 Task: Change the configuration of the board layout of the mark's project to sort by "Title" in descending order.
Action: Mouse moved to (158, 134)
Screenshot: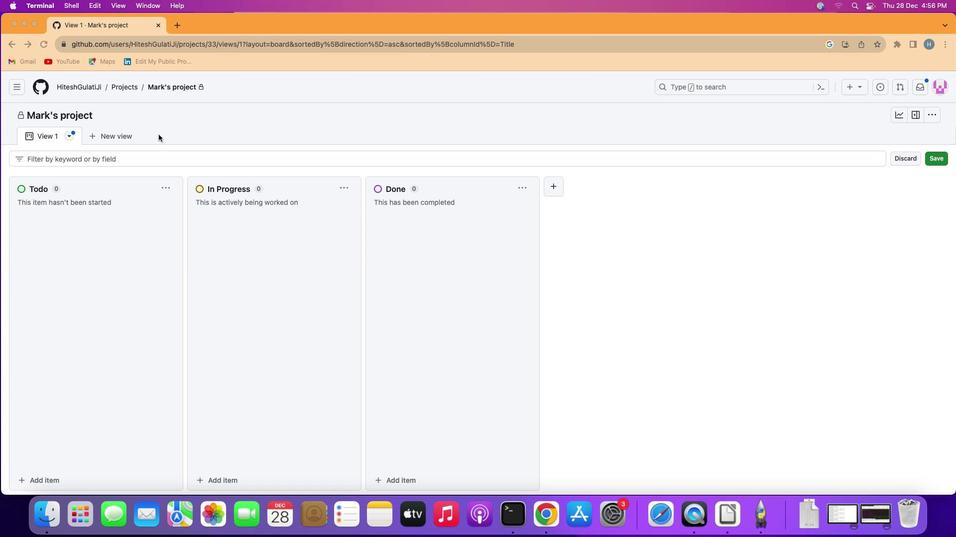 
Action: Mouse pressed left at (158, 134)
Screenshot: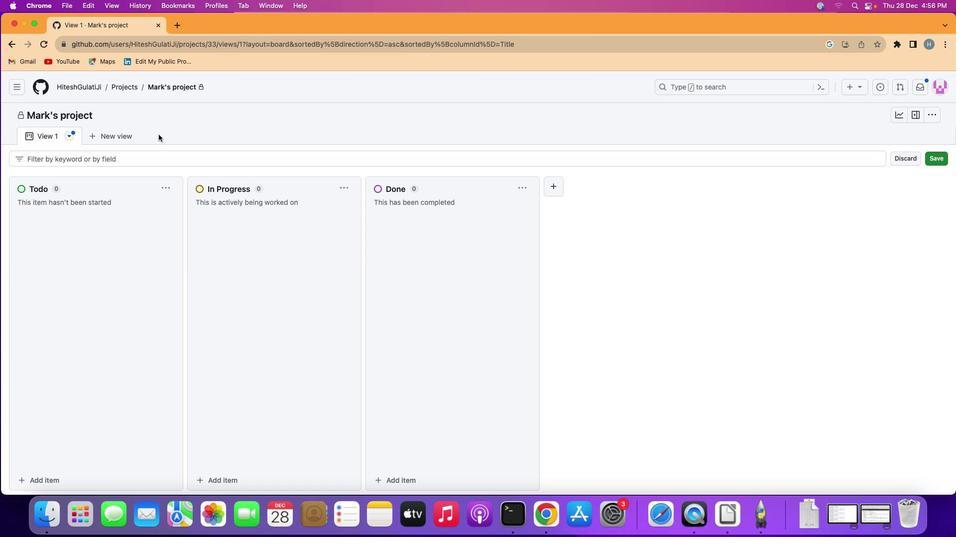 
Action: Mouse moved to (70, 134)
Screenshot: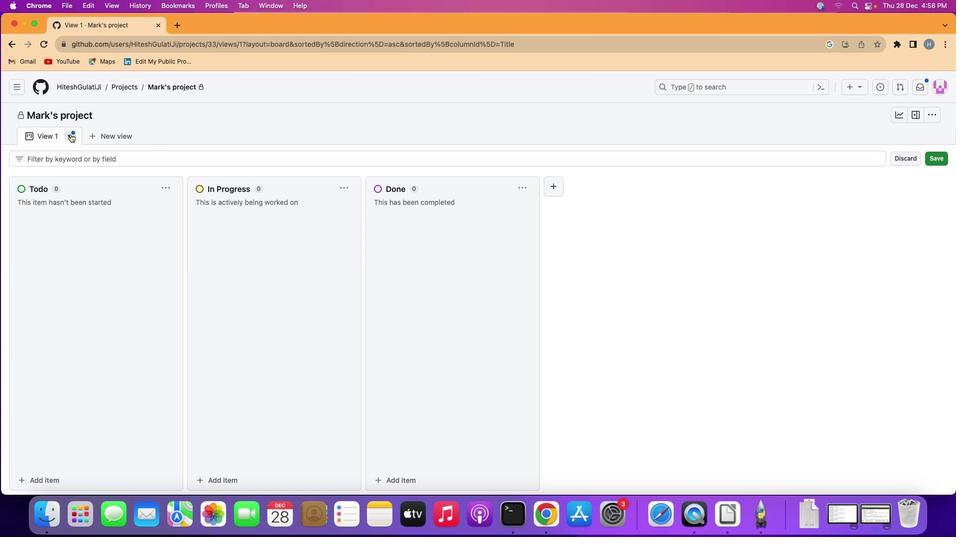 
Action: Mouse pressed left at (70, 134)
Screenshot: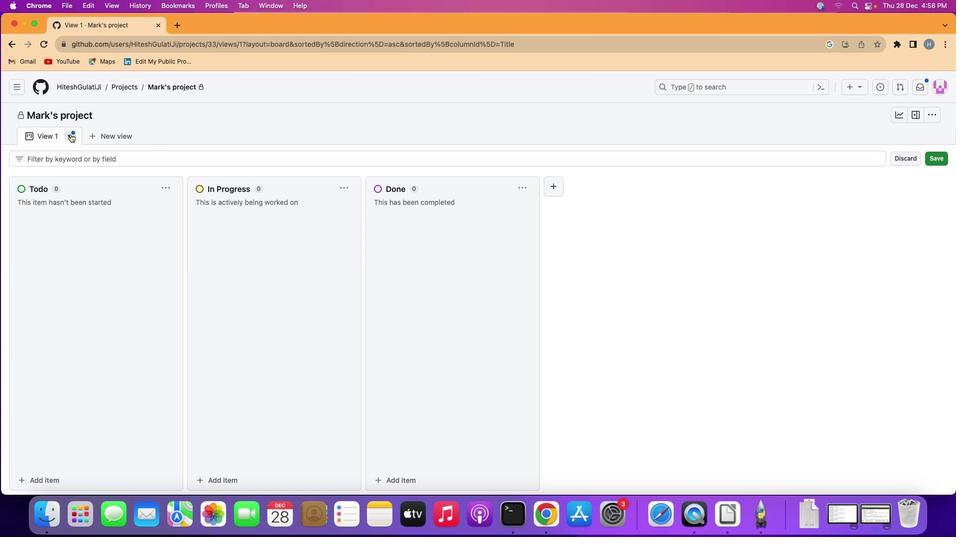 
Action: Mouse moved to (113, 259)
Screenshot: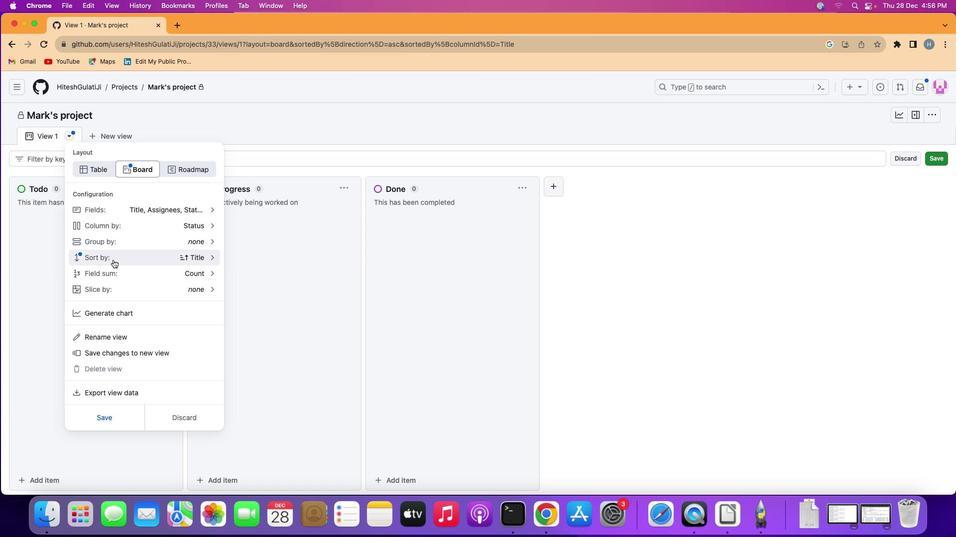 
Action: Mouse pressed left at (113, 259)
Screenshot: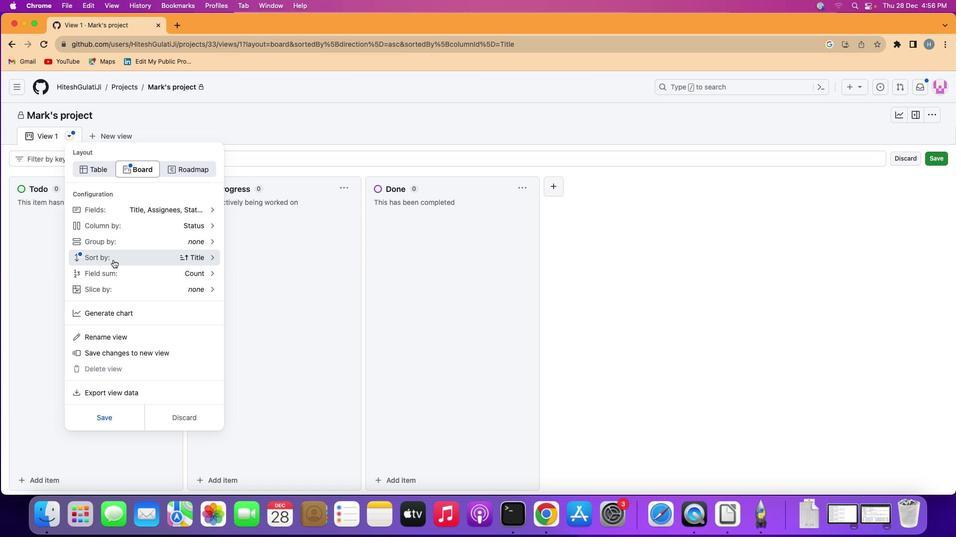 
Action: Mouse moved to (178, 188)
Screenshot: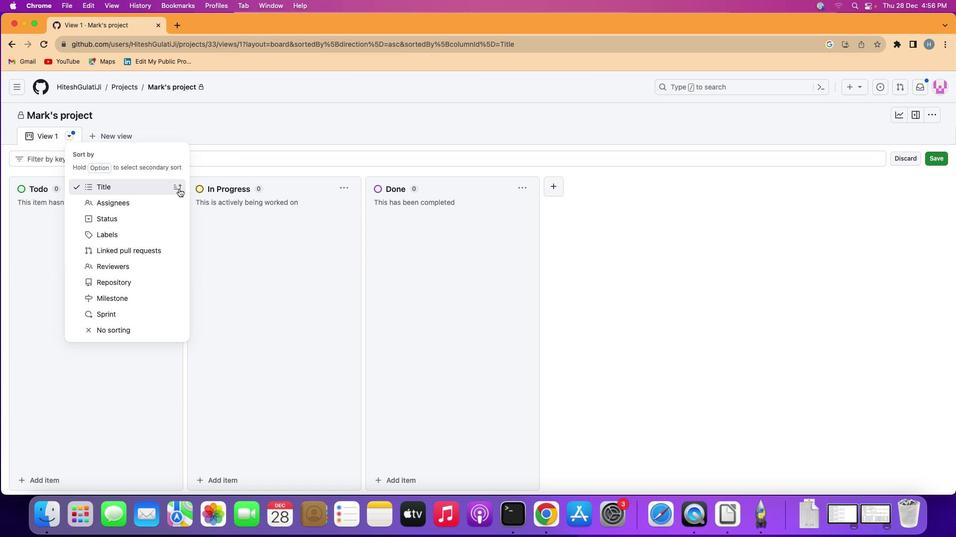
Action: Mouse pressed left at (178, 188)
Screenshot: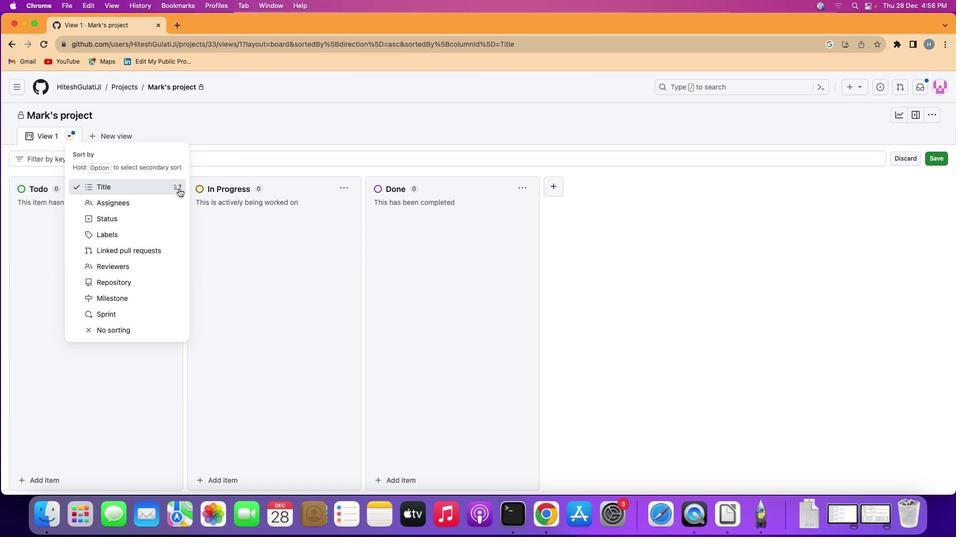 
Action: Mouse moved to (199, 209)
Screenshot: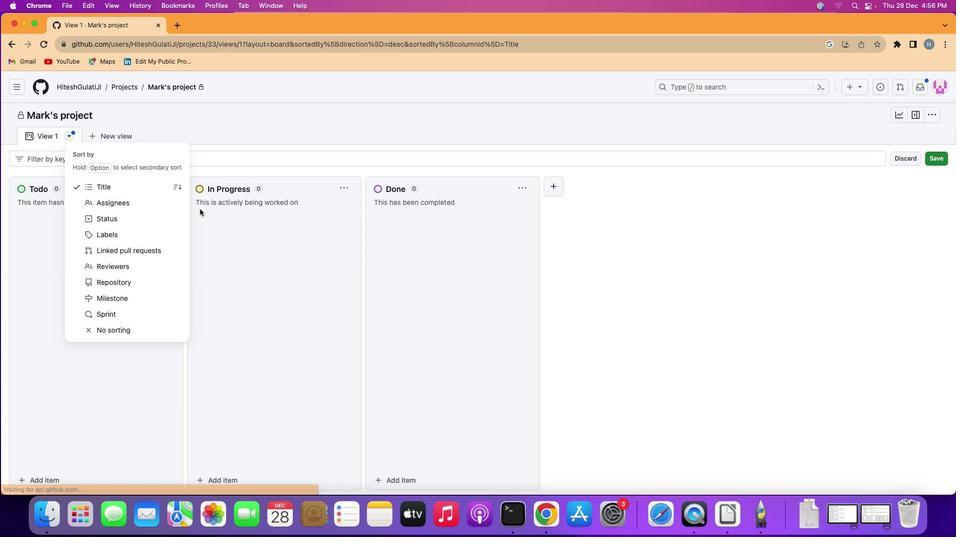 
